 Task: Create a blank project BroaderVision with privacy Public and default view as List and in the team Taskers . Create three sections in the project as To-Do, Doing and Done
Action: Mouse moved to (70, 261)
Screenshot: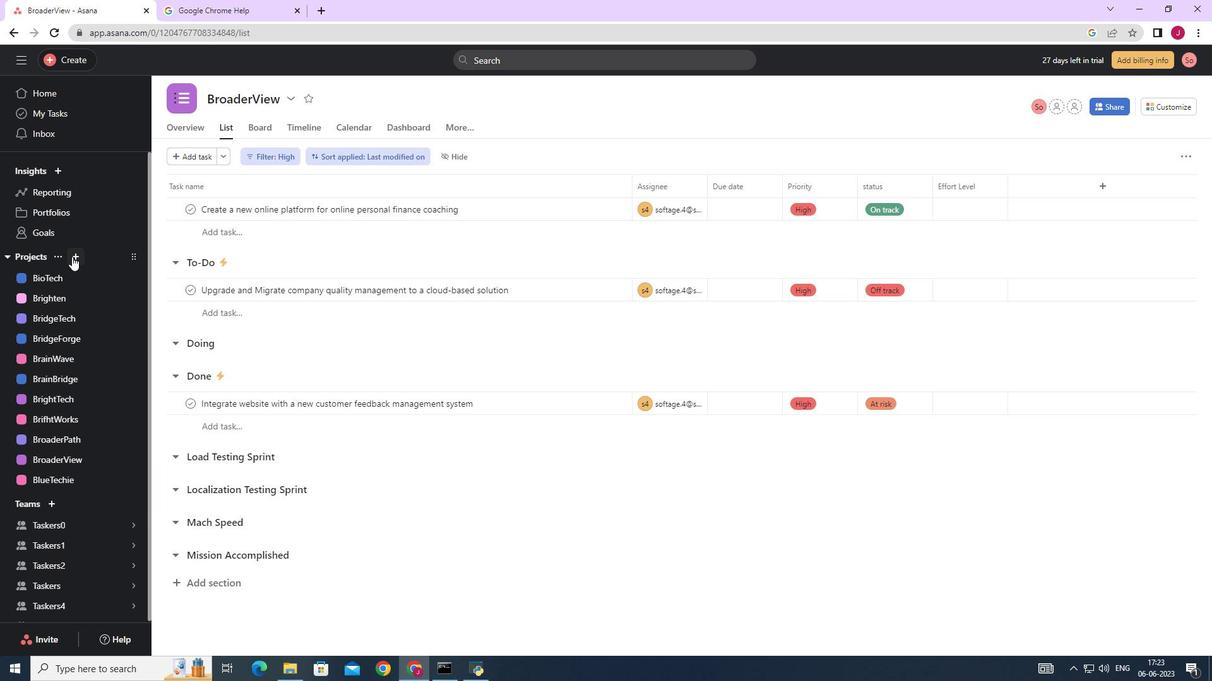 
Action: Mouse pressed left at (70, 261)
Screenshot: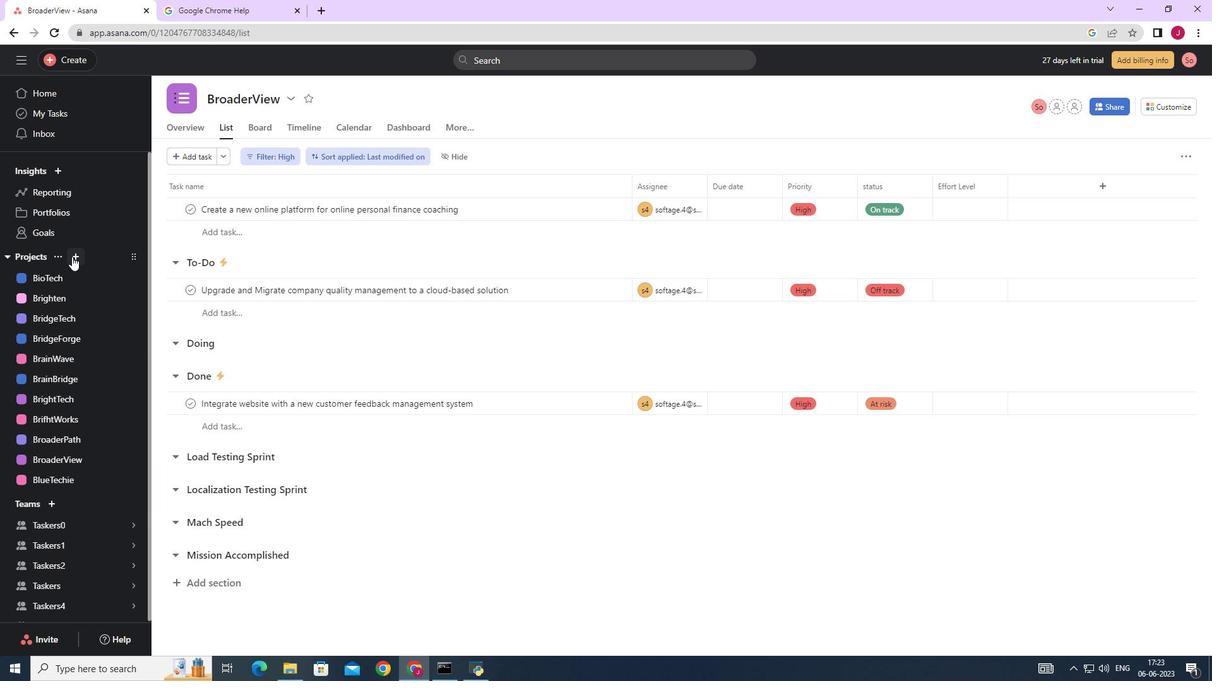 
Action: Mouse moved to (128, 279)
Screenshot: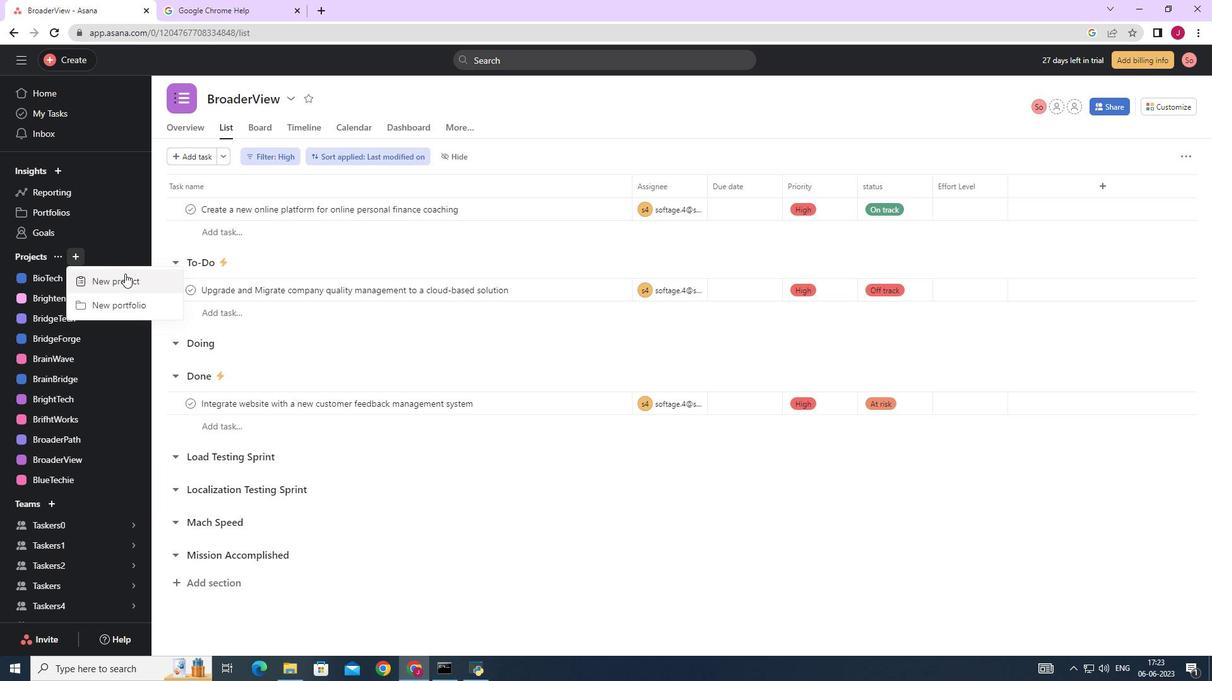 
Action: Mouse pressed left at (128, 279)
Screenshot: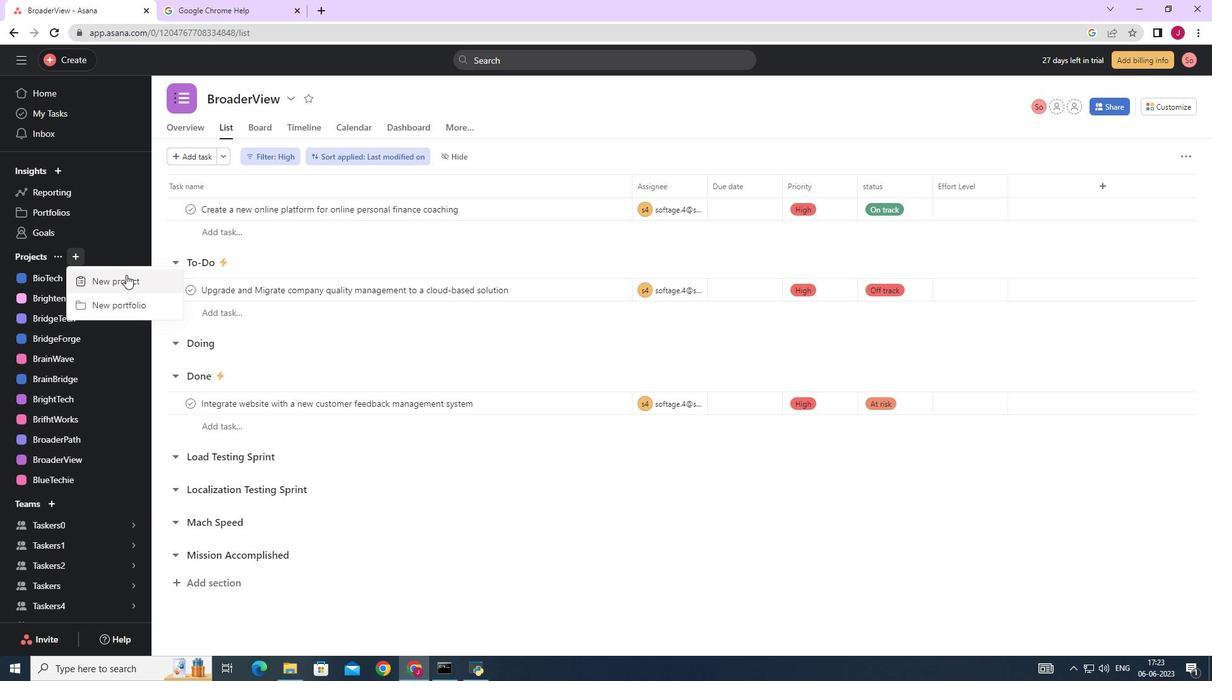 
Action: Mouse moved to (500, 265)
Screenshot: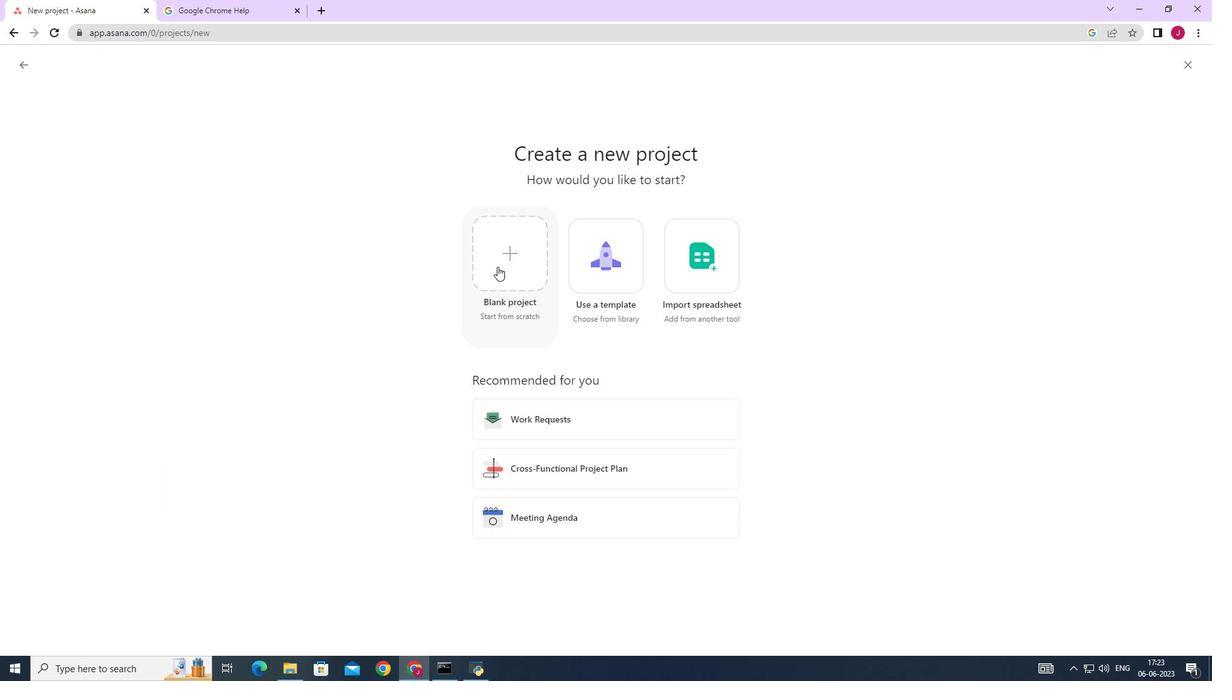 
Action: Mouse pressed left at (500, 265)
Screenshot: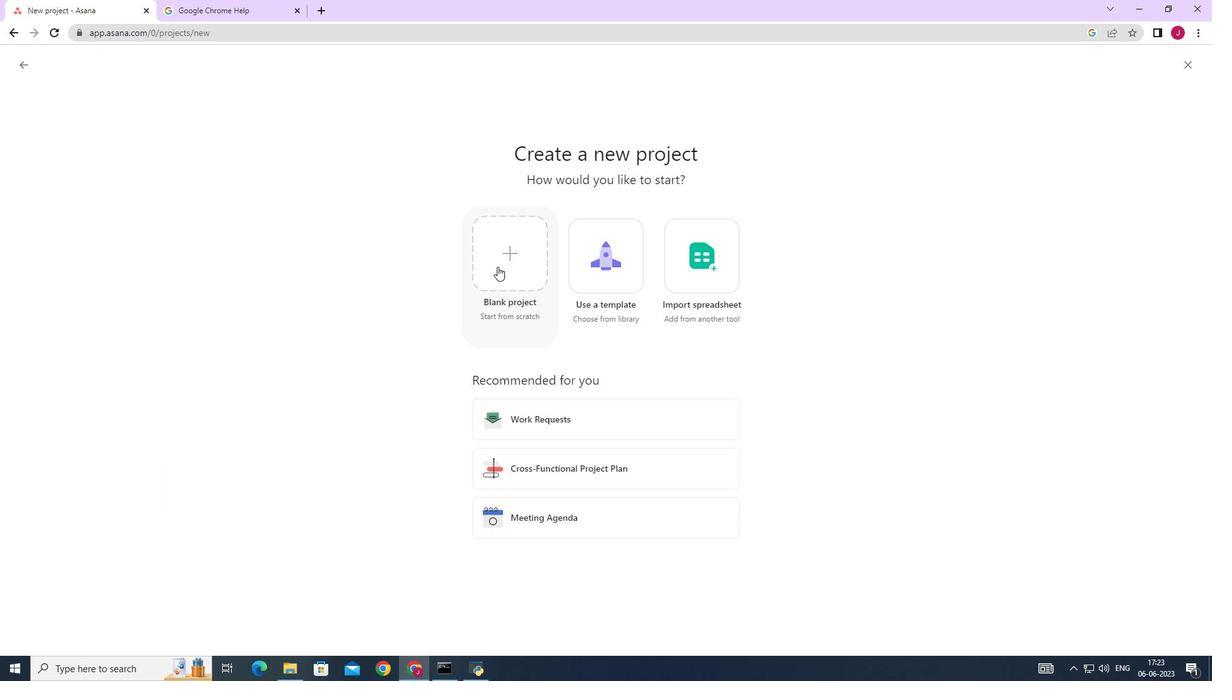 
Action: Mouse moved to (246, 162)
Screenshot: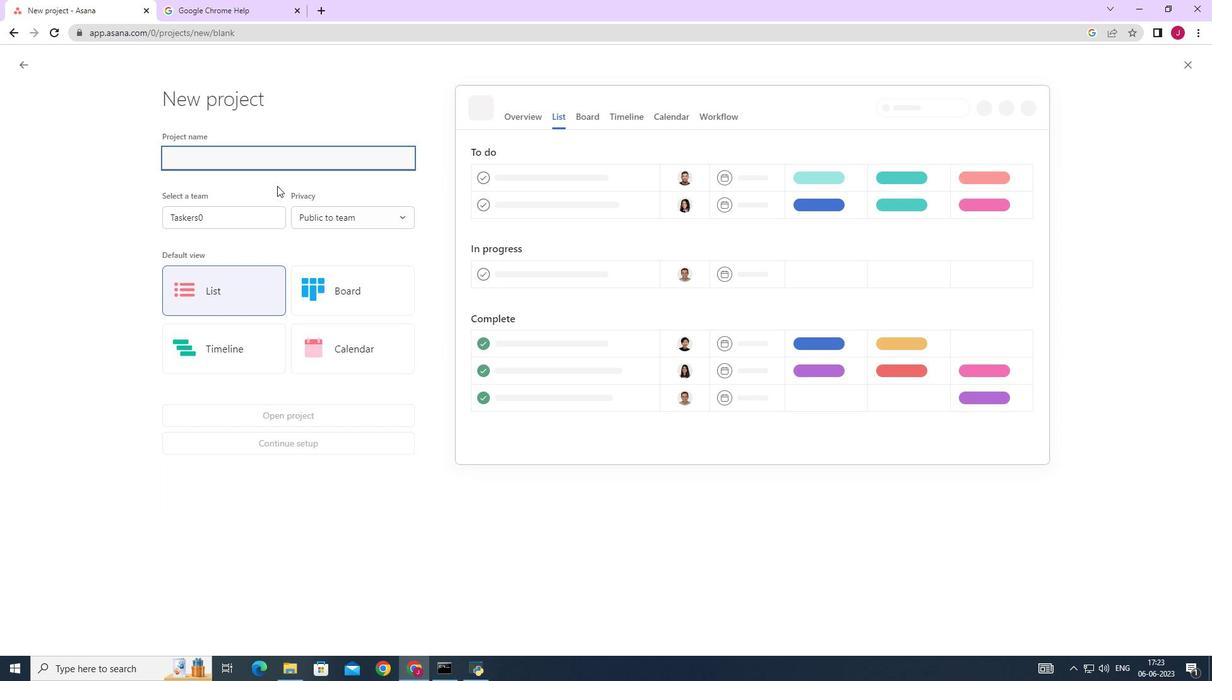 
Action: Key pressed <Key.caps_lock>B<Key.caps_lock>roader<Key.caps_lock>V<Key.caps_lock>ision
Screenshot: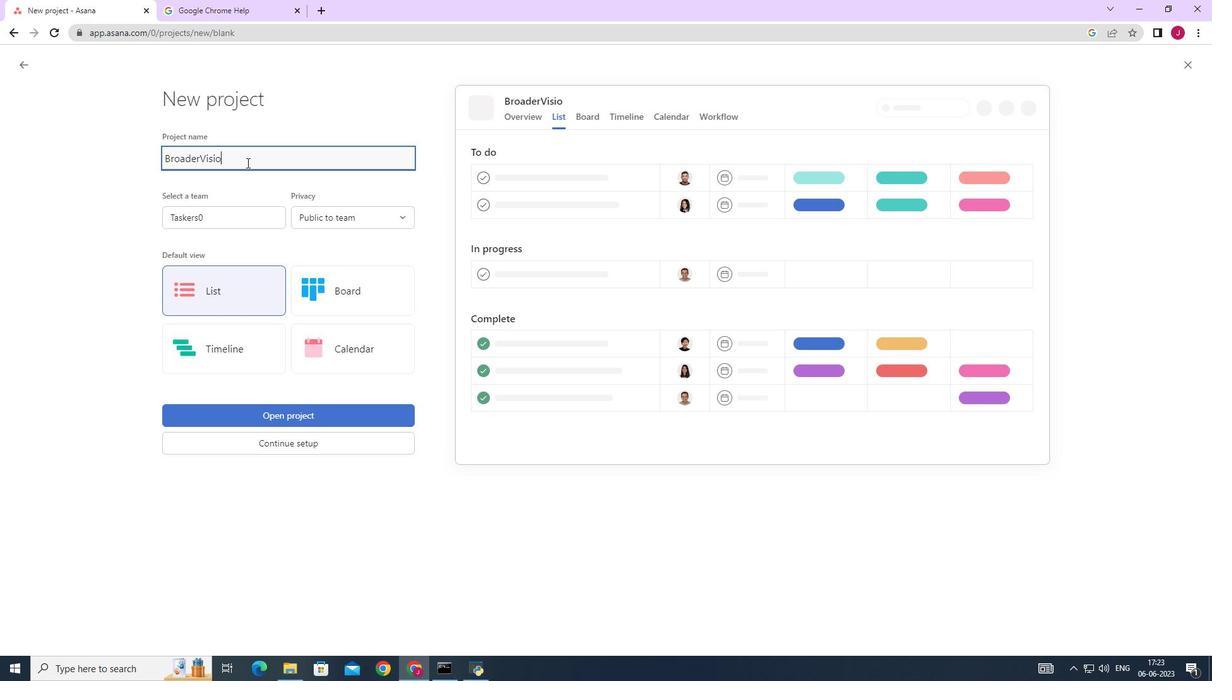 
Action: Mouse moved to (225, 199)
Screenshot: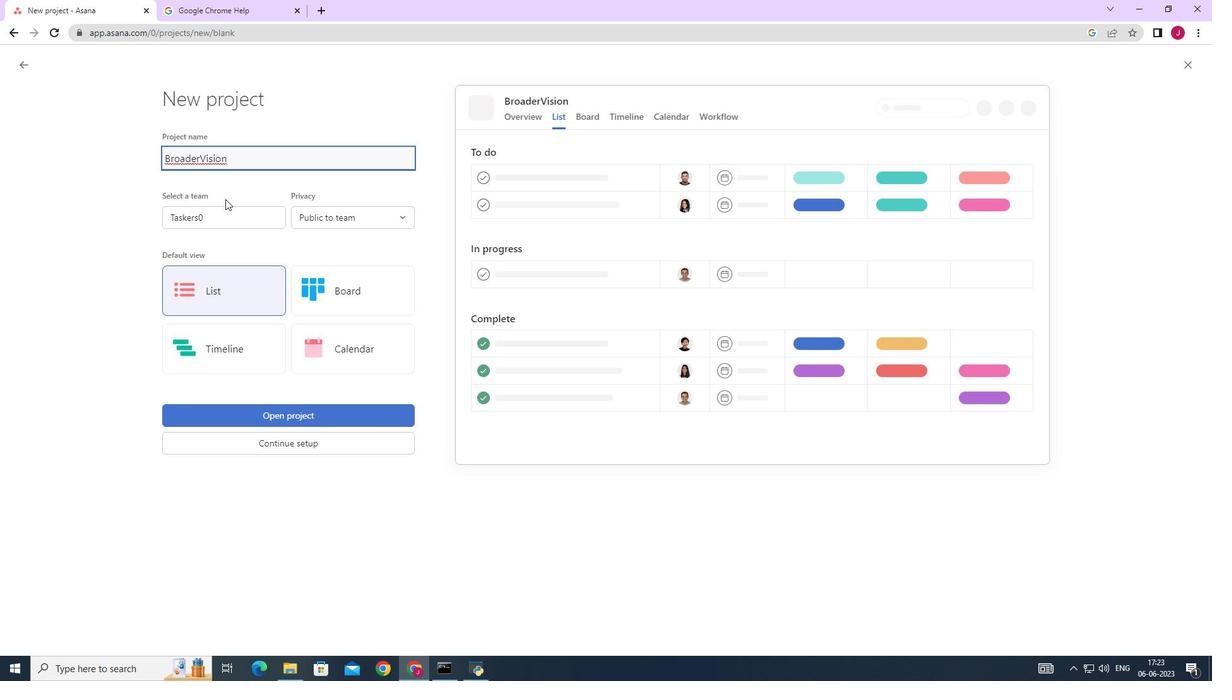 
Action: Mouse pressed left at (225, 199)
Screenshot: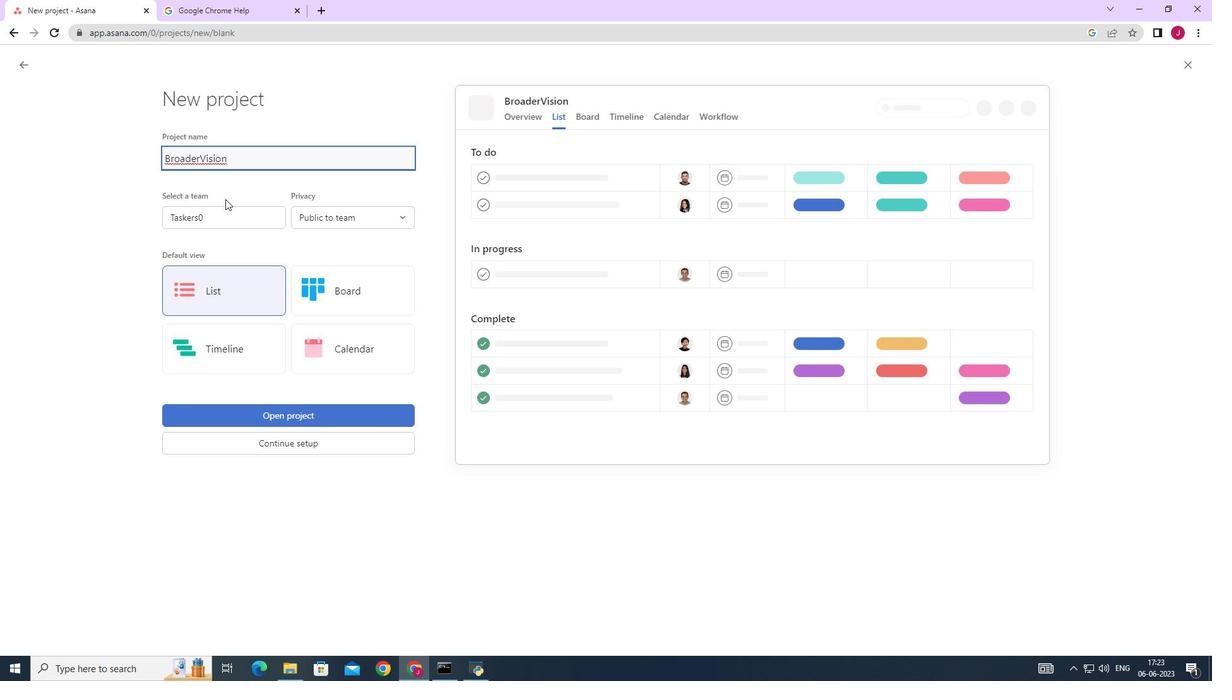 
Action: Mouse moved to (226, 212)
Screenshot: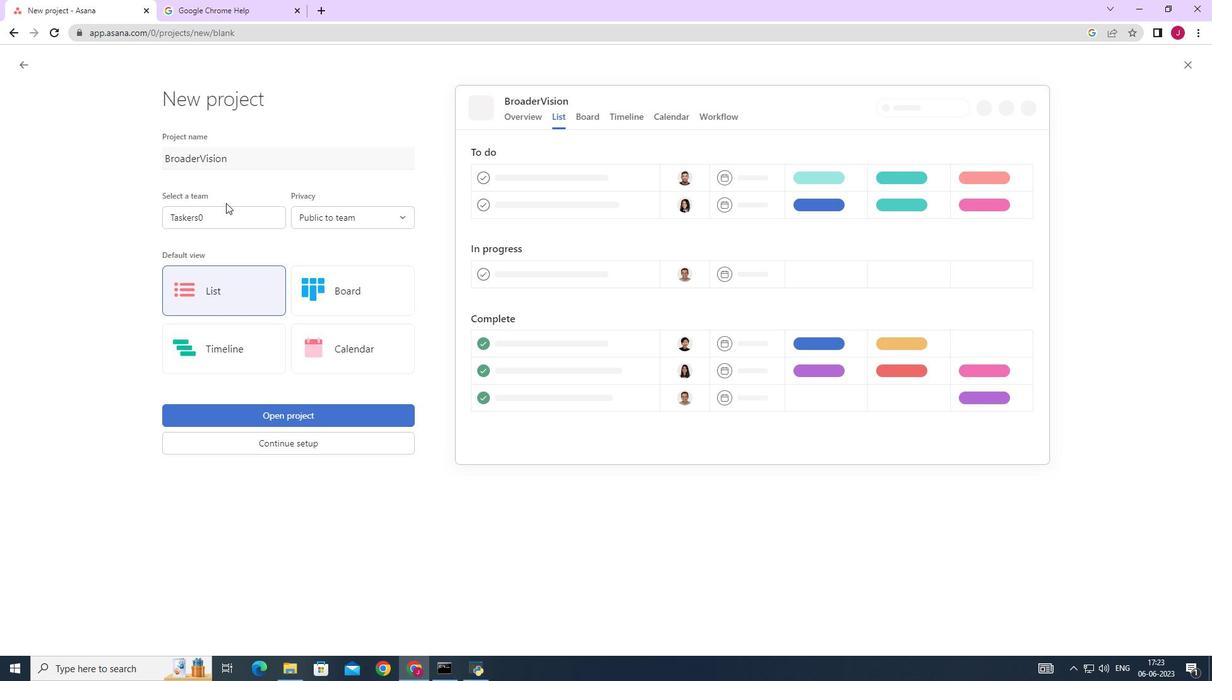 
Action: Mouse pressed left at (226, 212)
Screenshot: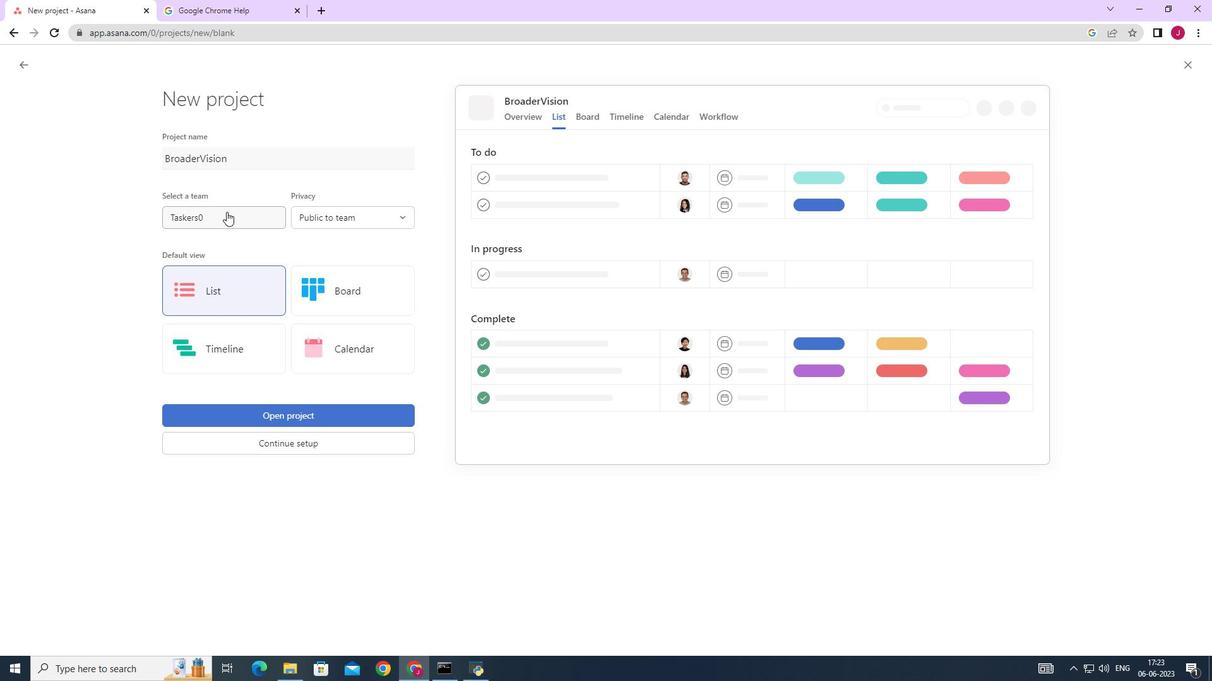
Action: Mouse moved to (229, 240)
Screenshot: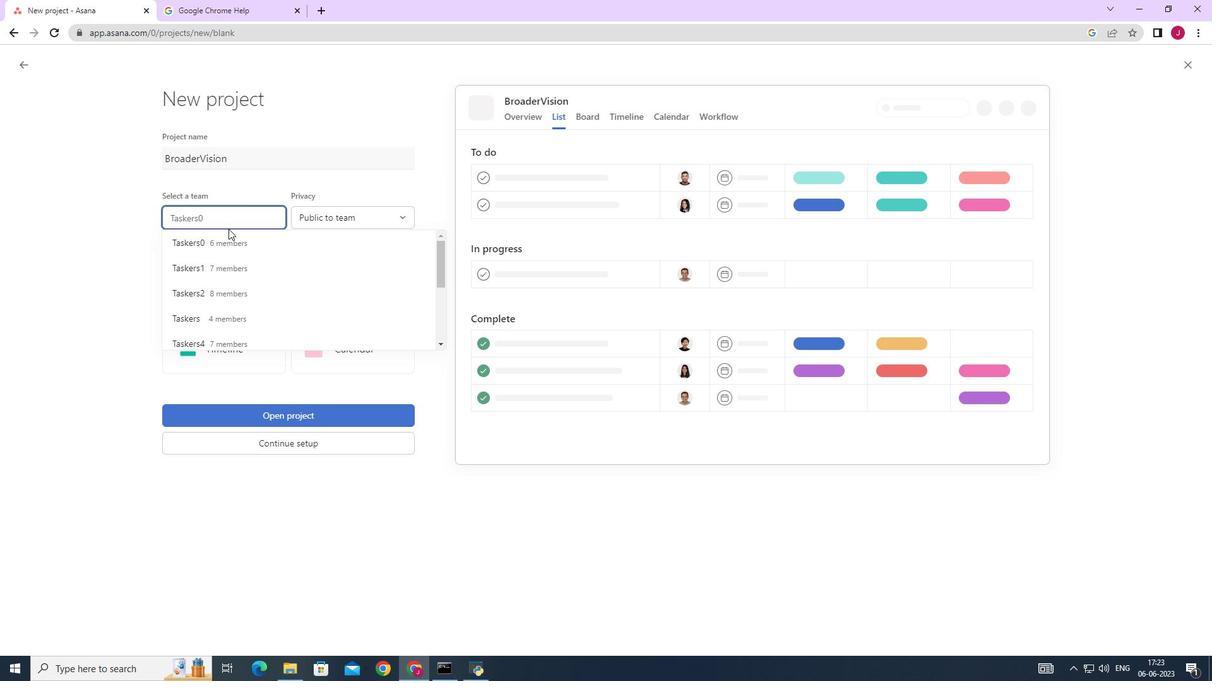 
Action: Mouse pressed left at (229, 240)
Screenshot: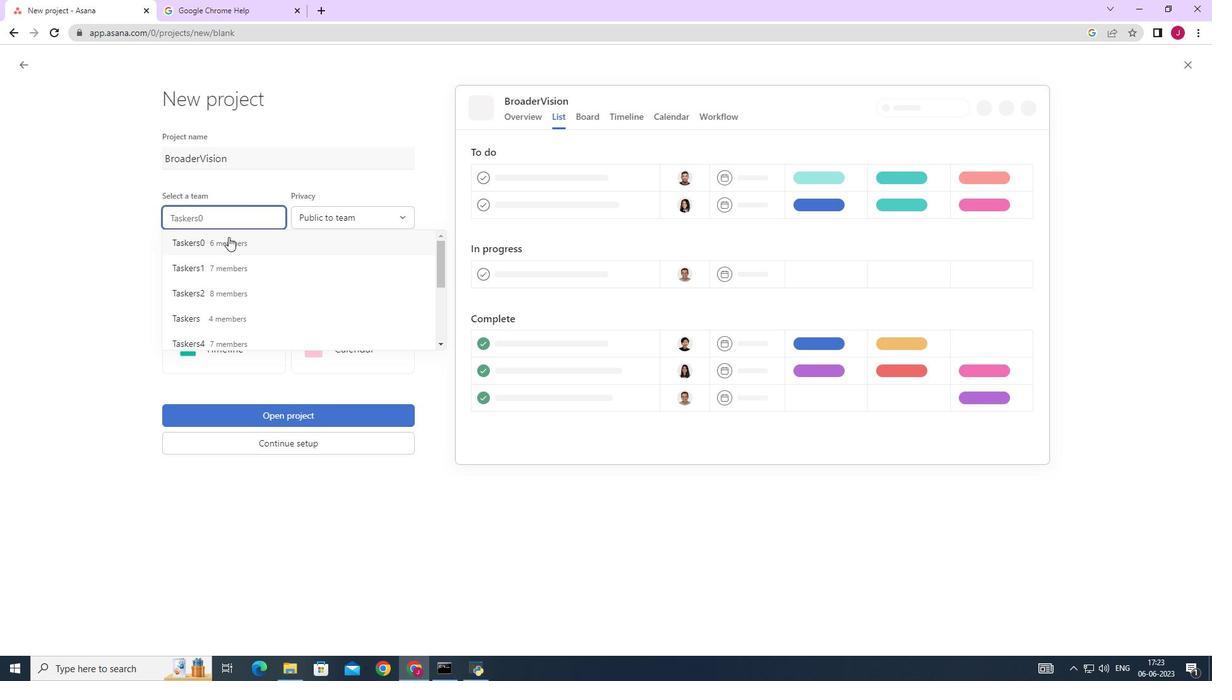
Action: Mouse moved to (374, 211)
Screenshot: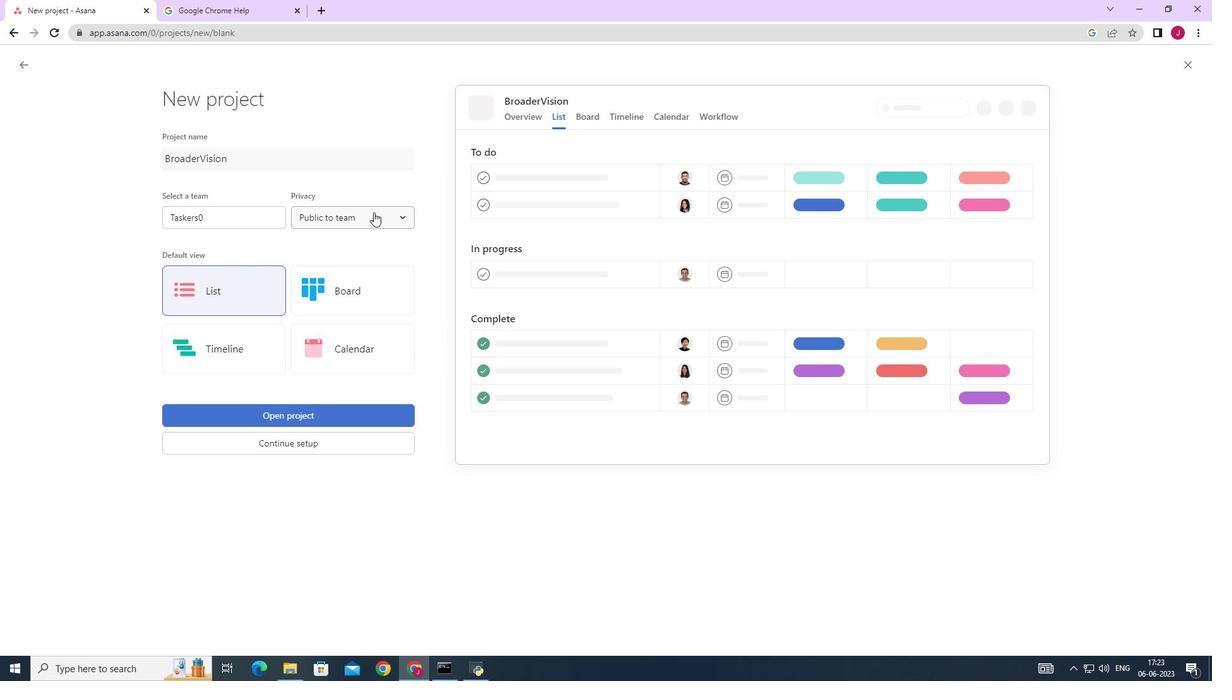 
Action: Mouse pressed left at (374, 211)
Screenshot: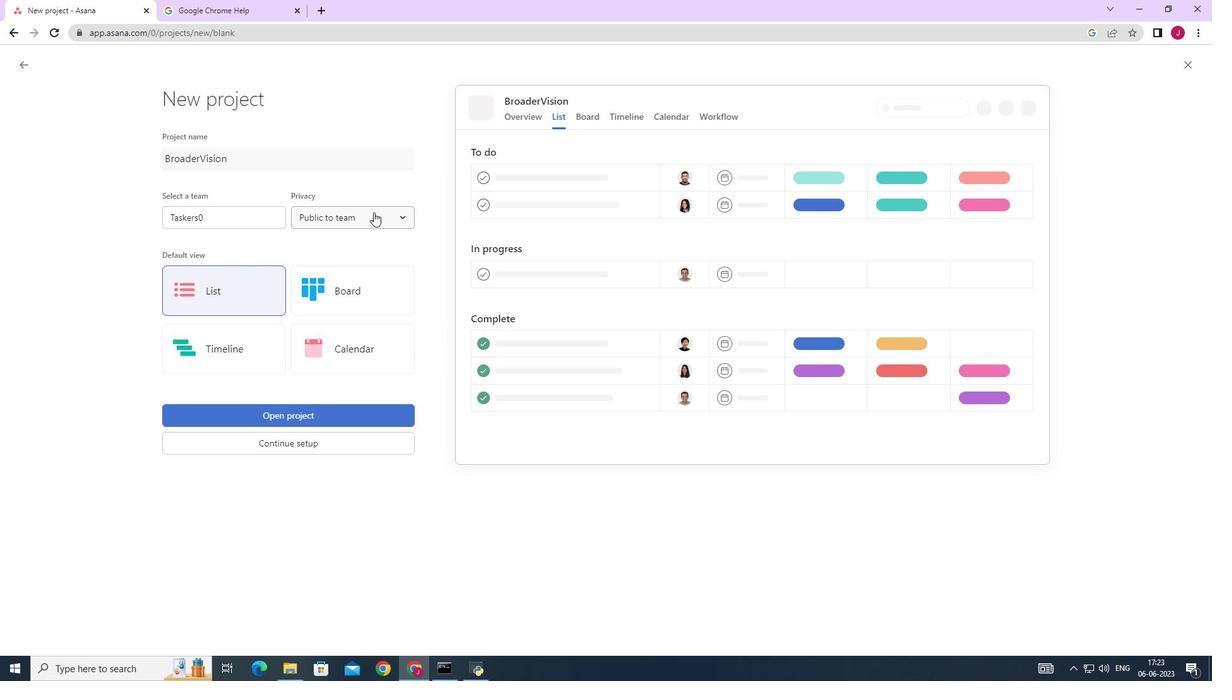 
Action: Mouse moved to (360, 240)
Screenshot: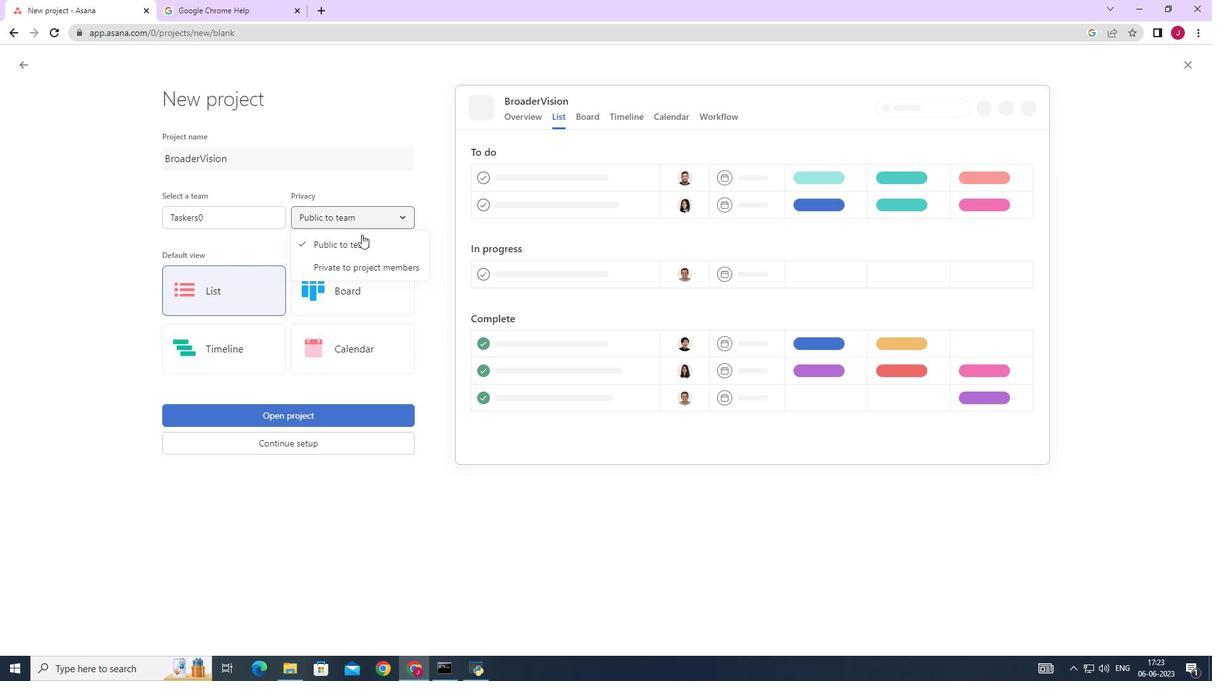 
Action: Mouse pressed left at (360, 240)
Screenshot: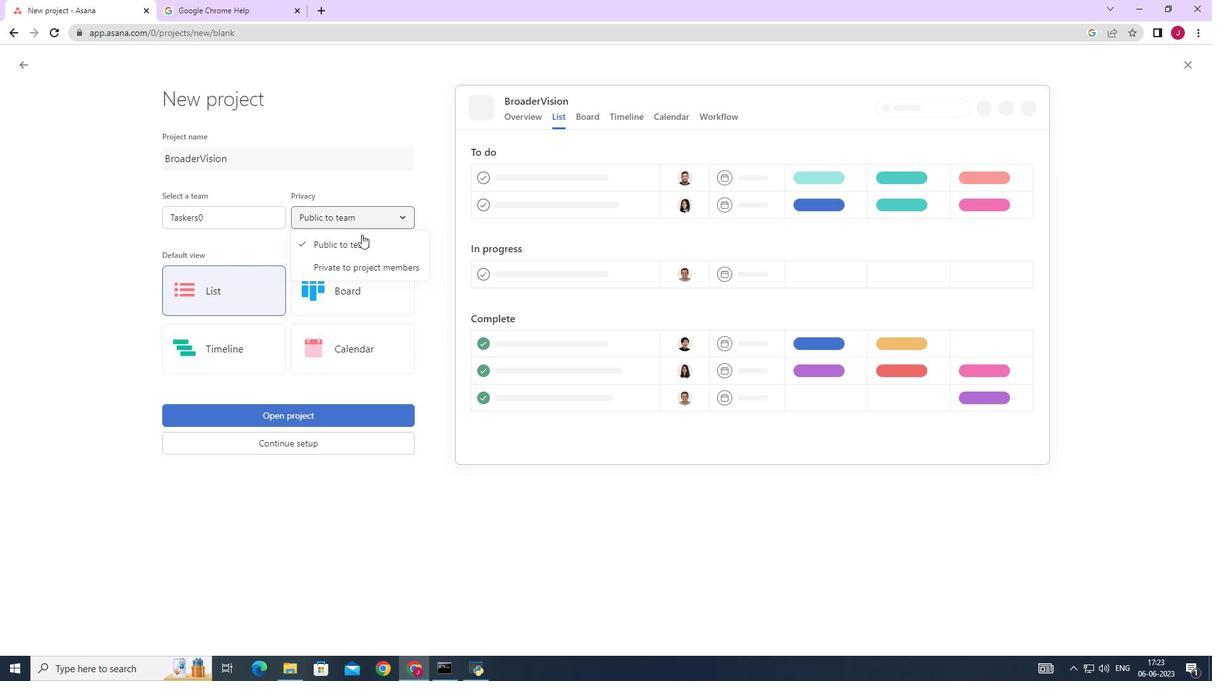 
Action: Mouse moved to (246, 285)
Screenshot: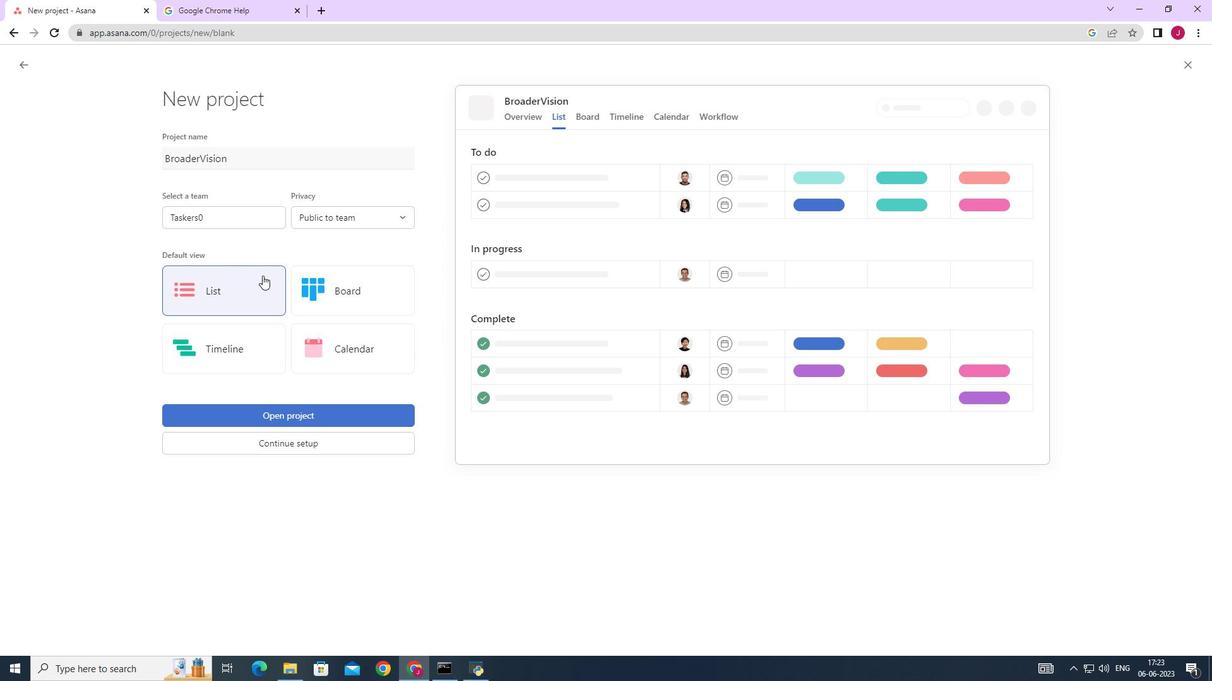
Action: Mouse pressed left at (246, 285)
Screenshot: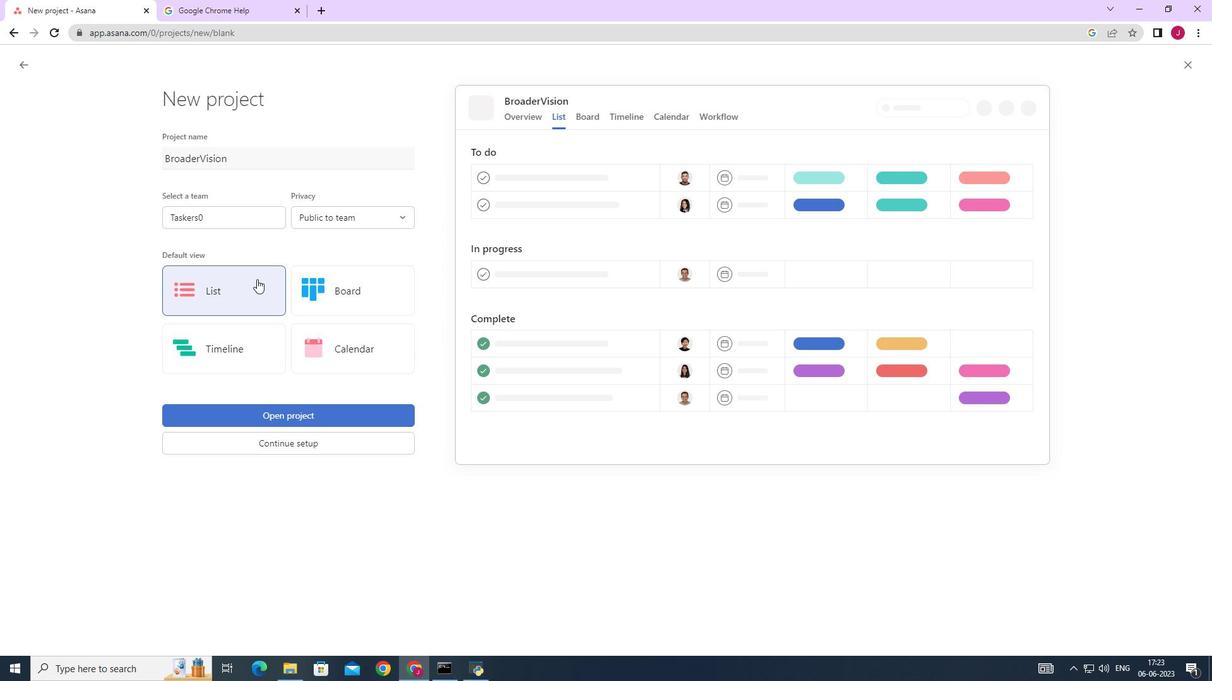 
Action: Mouse moved to (276, 419)
Screenshot: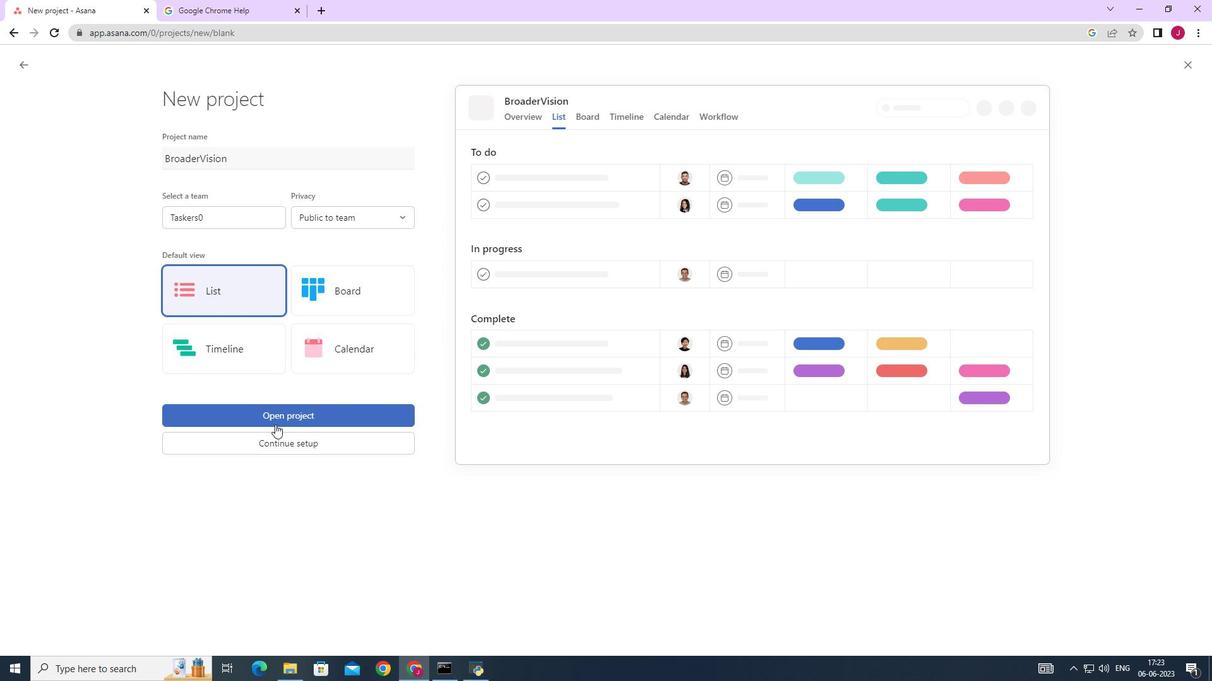 
Action: Mouse pressed left at (276, 419)
Screenshot: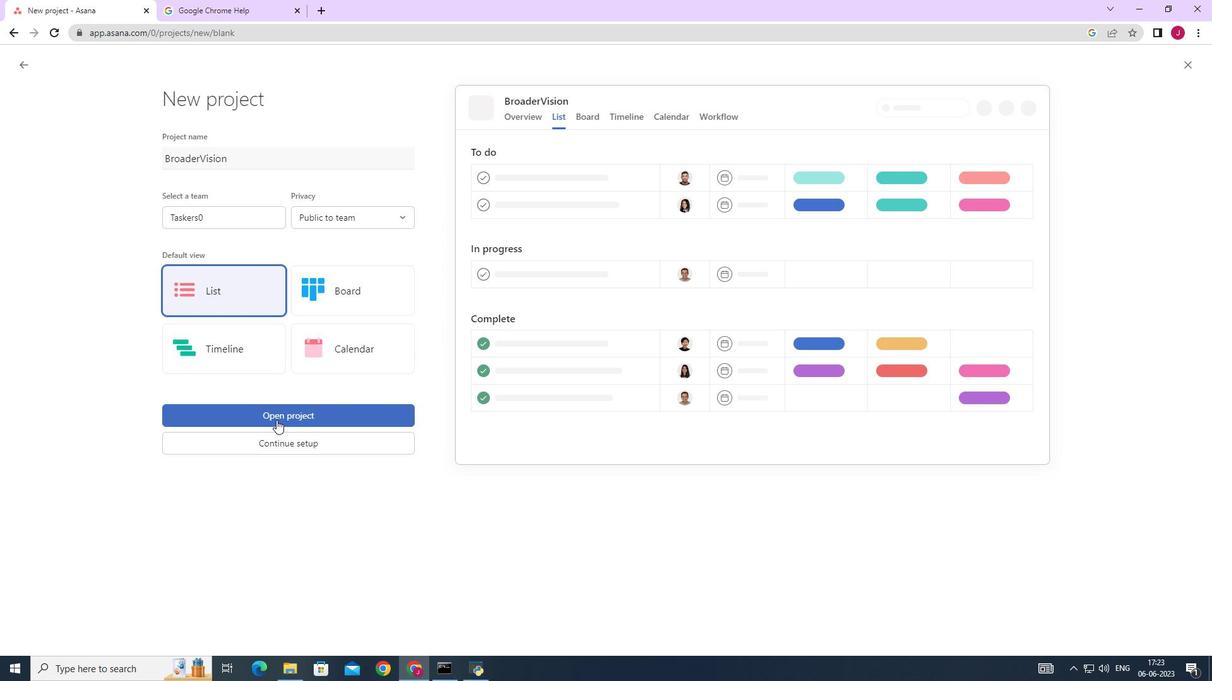 
Action: Mouse moved to (215, 278)
Screenshot: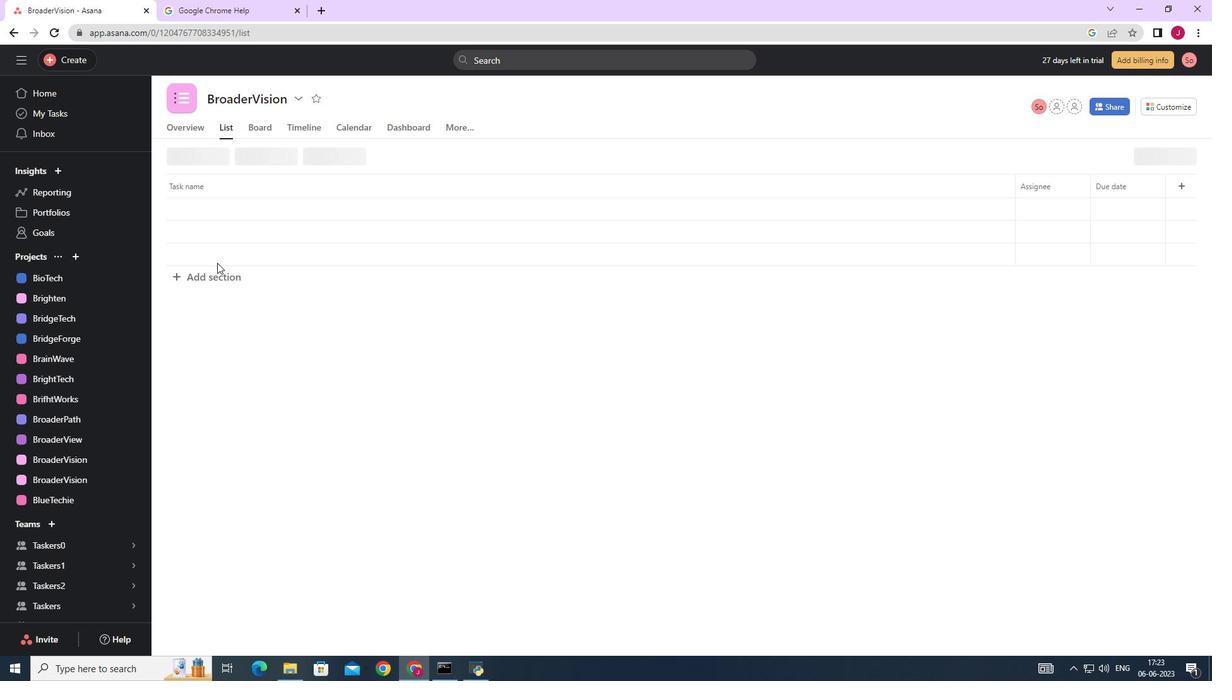 
Action: Mouse pressed left at (215, 278)
Screenshot: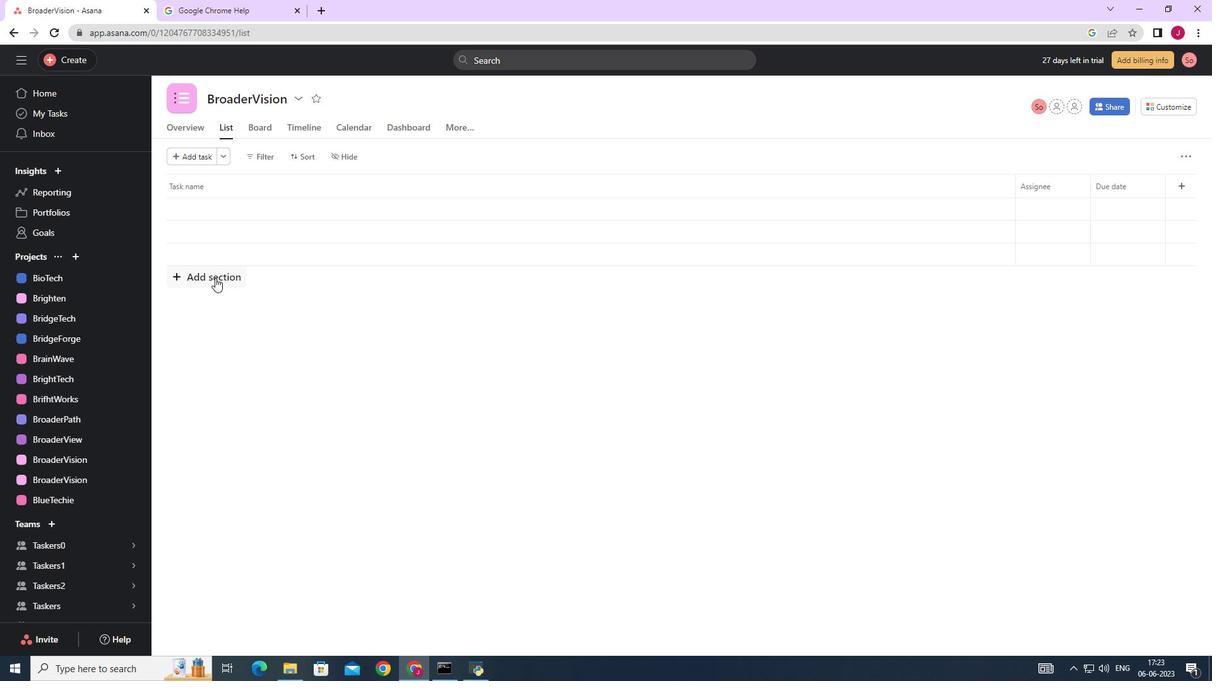 
Action: Key pressed <Key.caps_lock>T<Key.caps_lock>o-<Key.caps_lock>D<Key.caps_lock>o
Screenshot: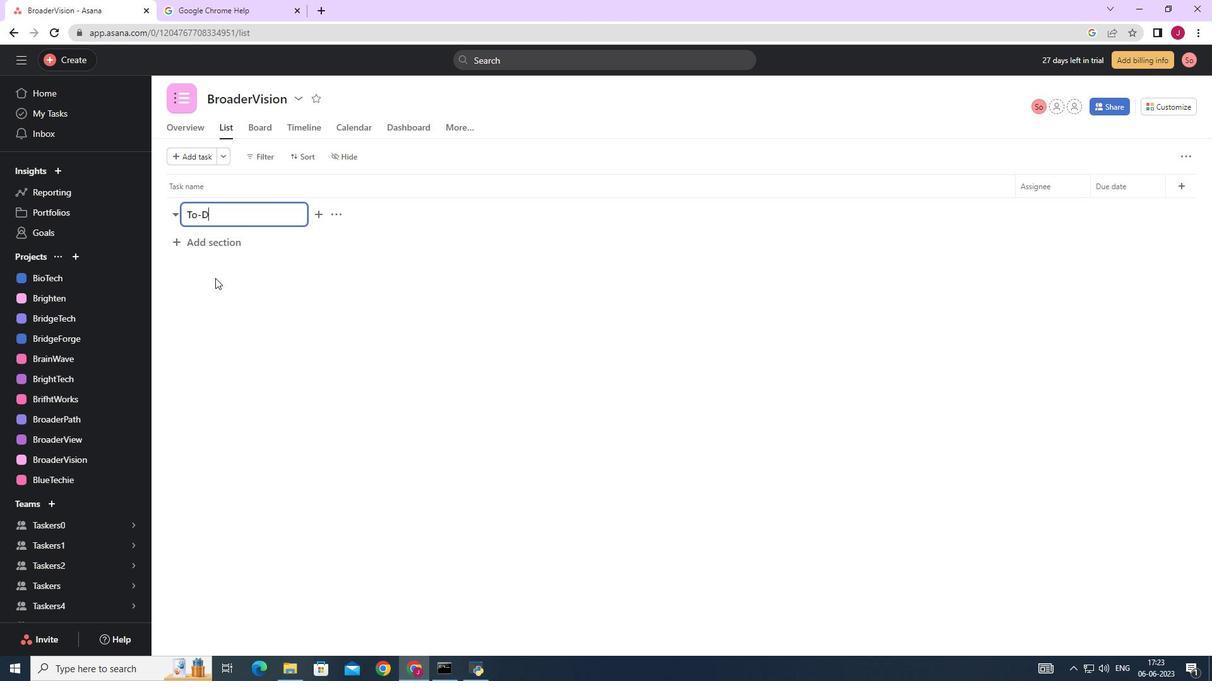 
Action: Mouse moved to (215, 248)
Screenshot: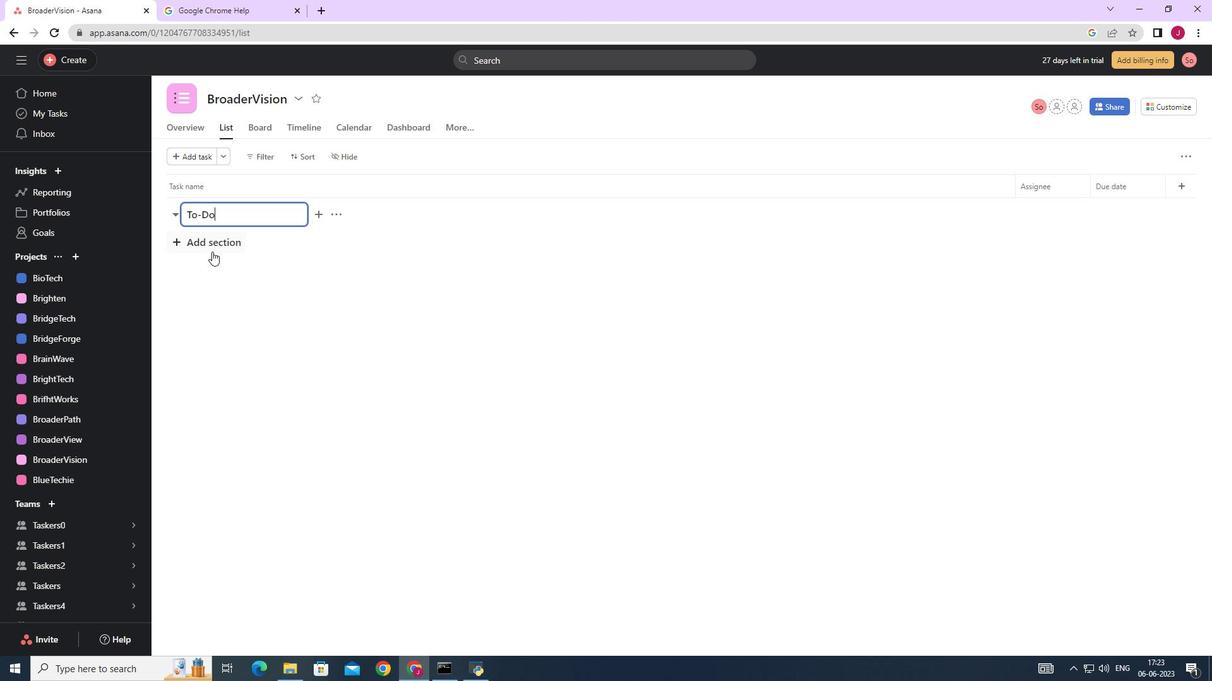 
Action: Mouse pressed left at (215, 248)
Screenshot: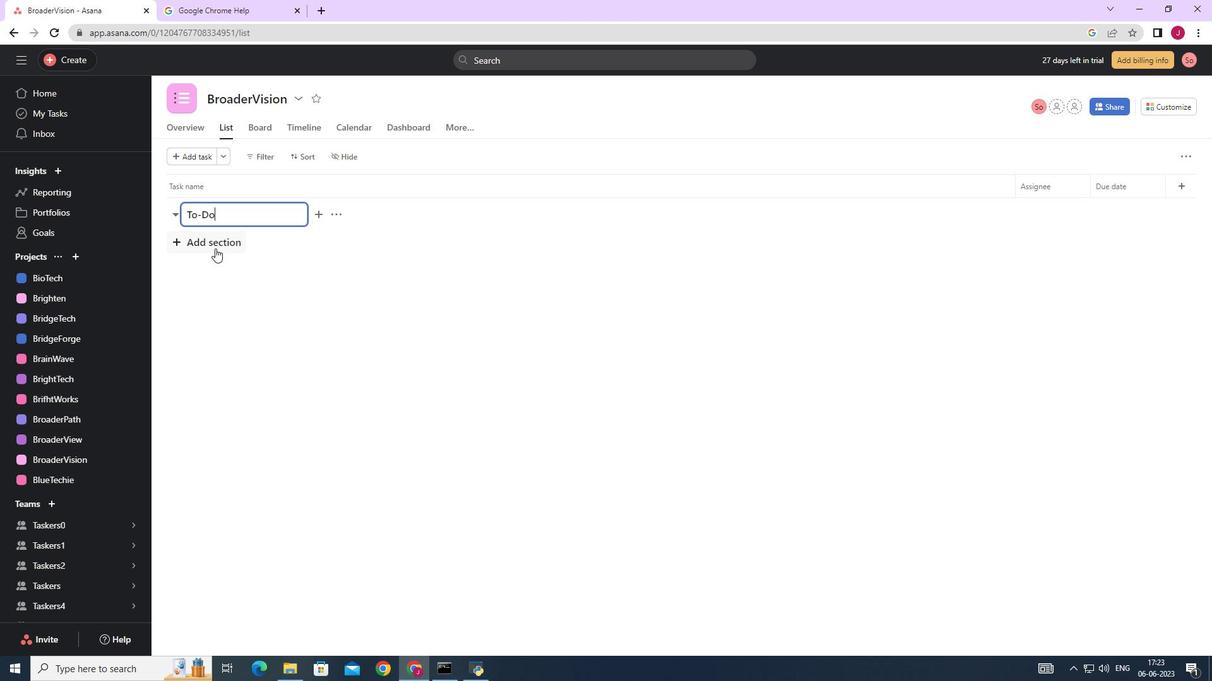 
Action: Mouse moved to (215, 248)
Screenshot: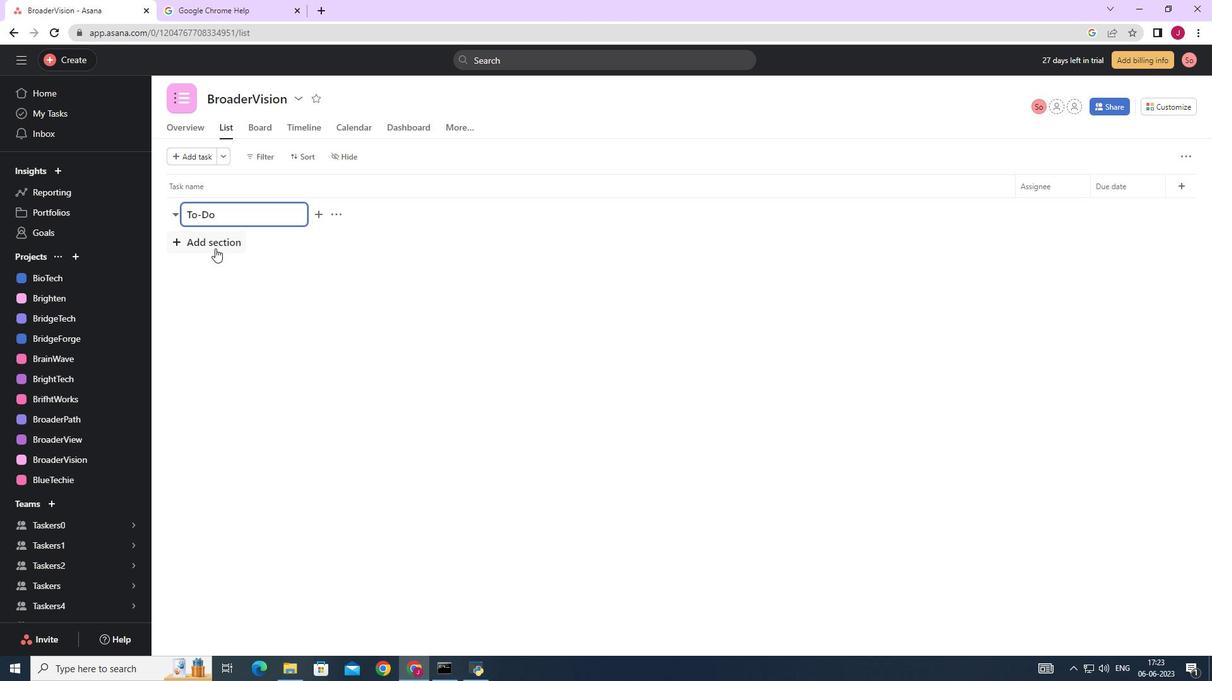 
Action: Key pressed <Key.caps_lock>D<Key.caps_lock>oing
Screenshot: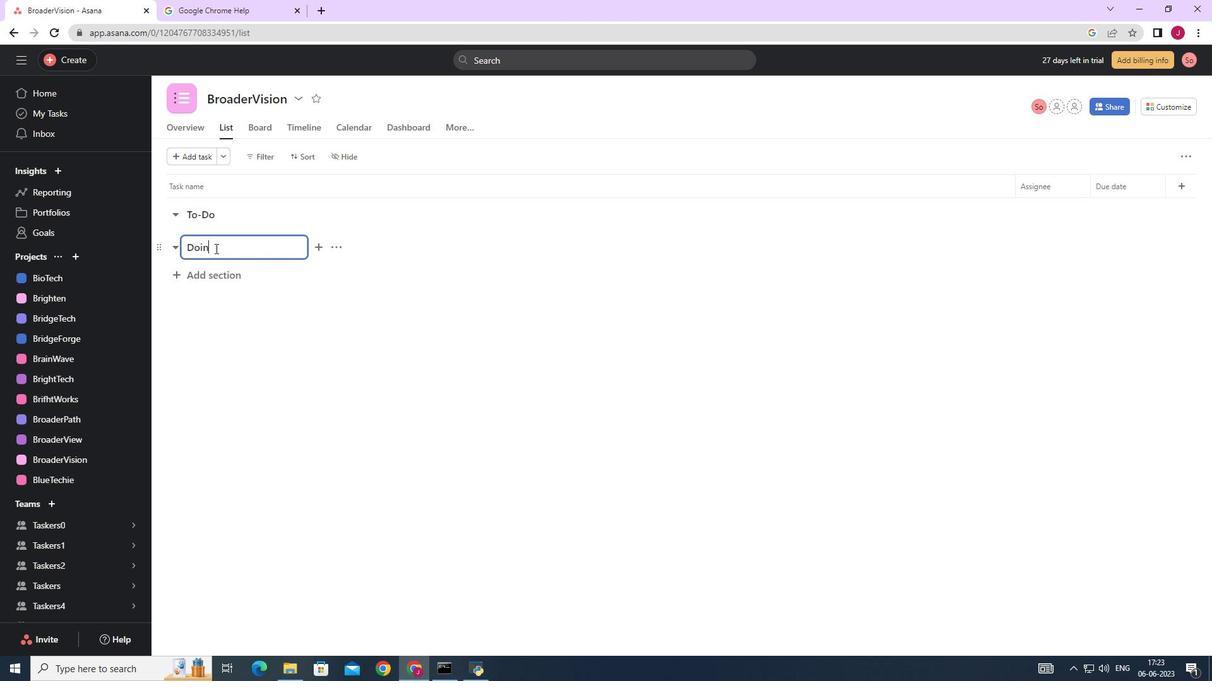 
Action: Mouse moved to (241, 279)
Screenshot: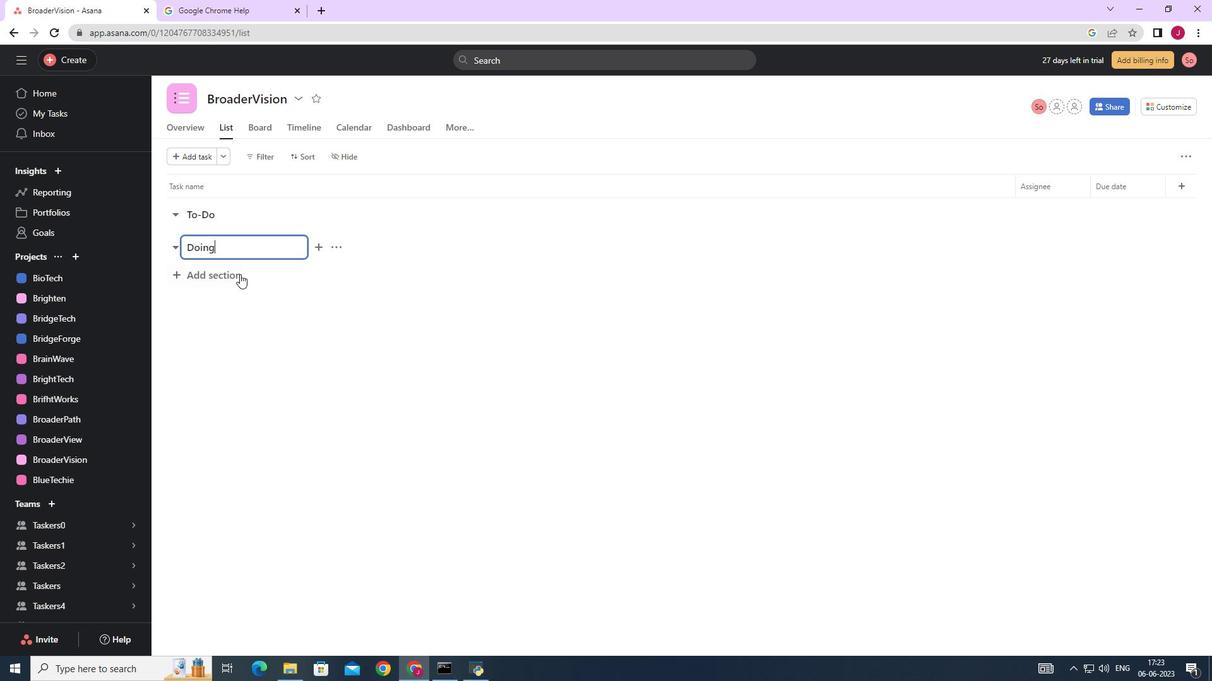 
Action: Mouse pressed left at (241, 279)
Screenshot: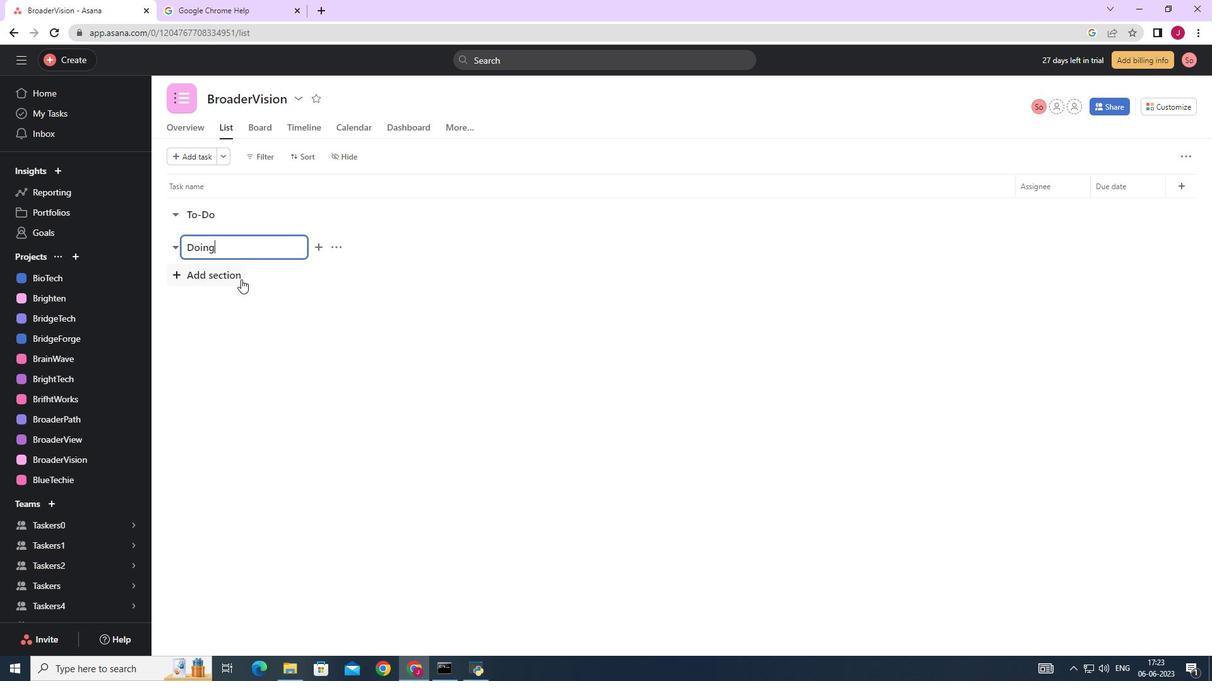 
Action: Key pressed <Key.caps_lock>D<Key.caps_lock>one
Screenshot: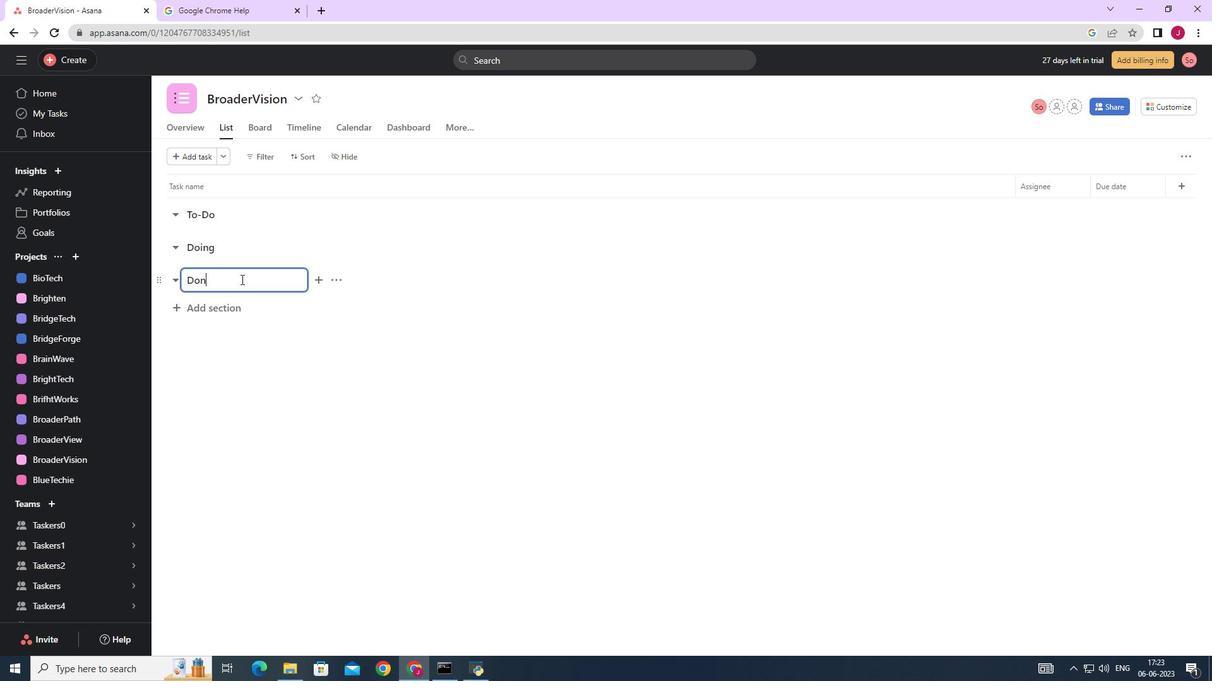 
Action: Mouse moved to (241, 306)
Screenshot: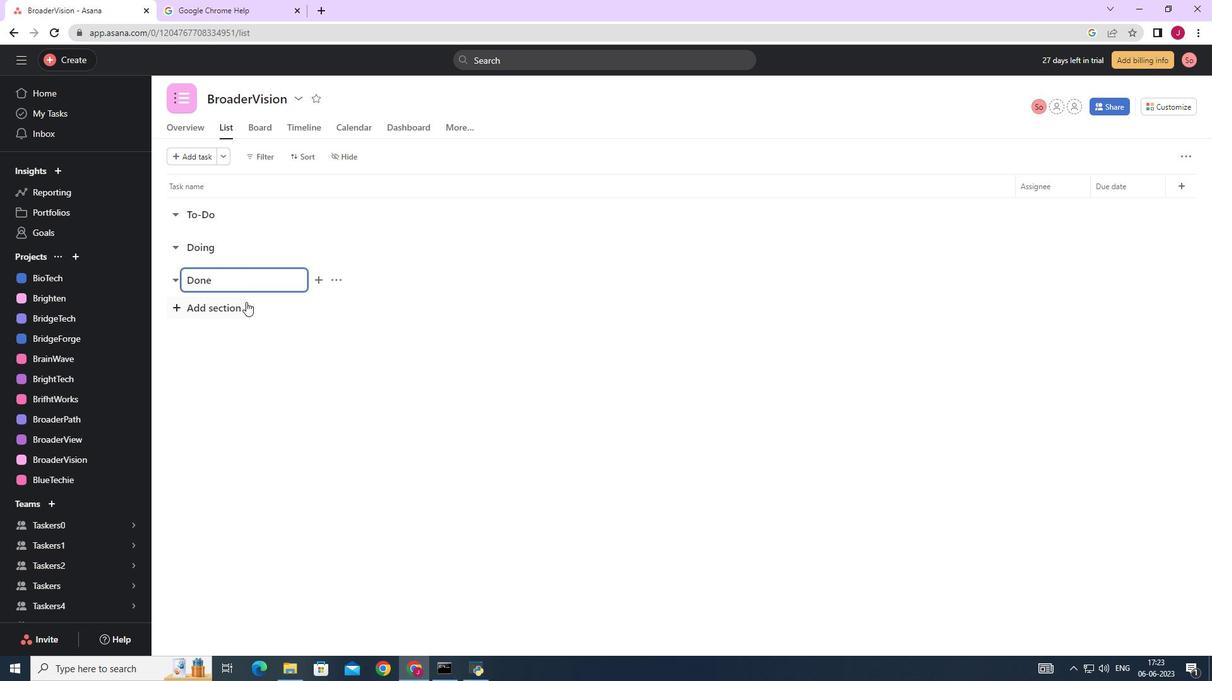 
Action: Mouse pressed left at (241, 306)
Screenshot: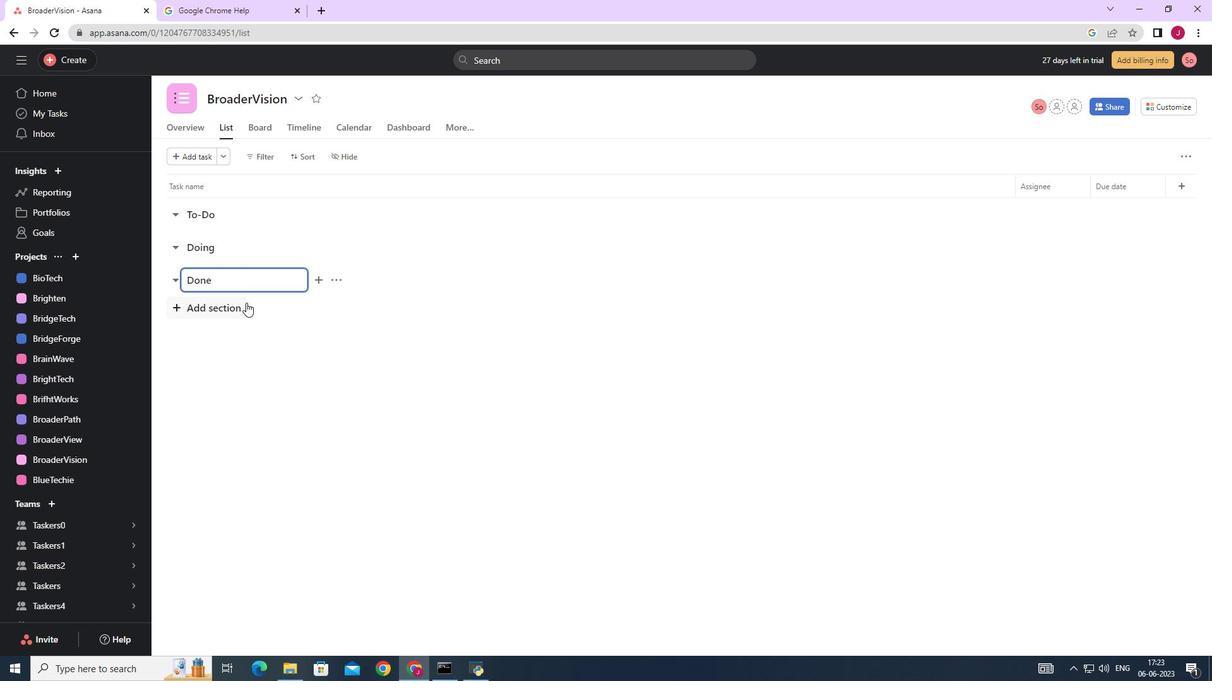 
